 Task: Create Card Card0000000188 in Board Board0000000047 in Workspace WS0000000016 in Trello. Create Card Card0000000189 in Board Board0000000048 in Workspace WS0000000016 in Trello. Create Card Card0000000190 in Board Board0000000048 in Workspace WS0000000016 in Trello. Create Card Card0000000191 in Board Board0000000048 in Workspace WS0000000016 in Trello. Create Card Card0000000192 in Board Board0000000048 in Workspace WS0000000016 in Trello
Action: Mouse moved to (266, 249)
Screenshot: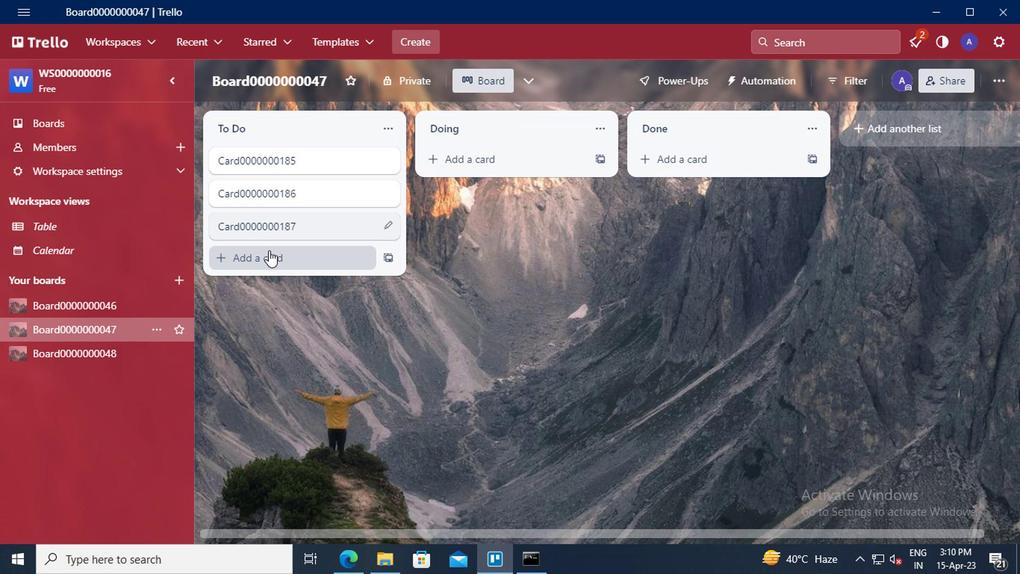 
Action: Mouse pressed left at (266, 249)
Screenshot: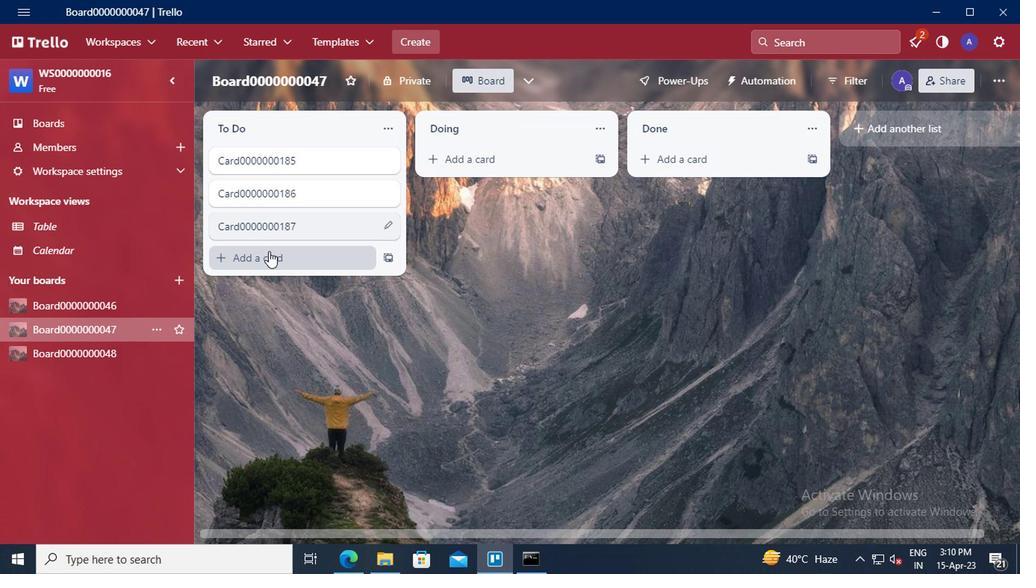 
Action: Key pressed <Key.shift>CARD0000000188
Screenshot: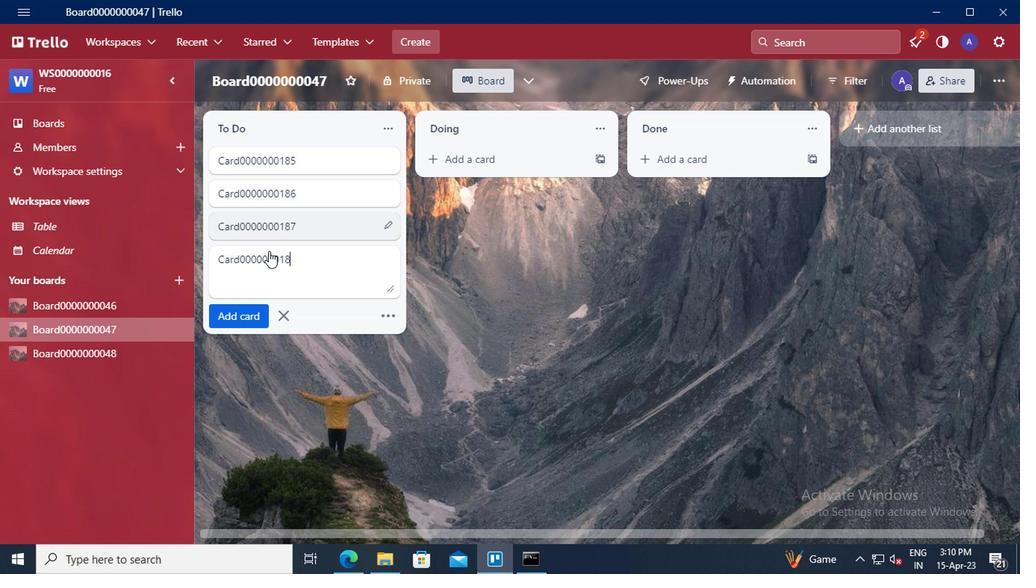 
Action: Mouse moved to (249, 316)
Screenshot: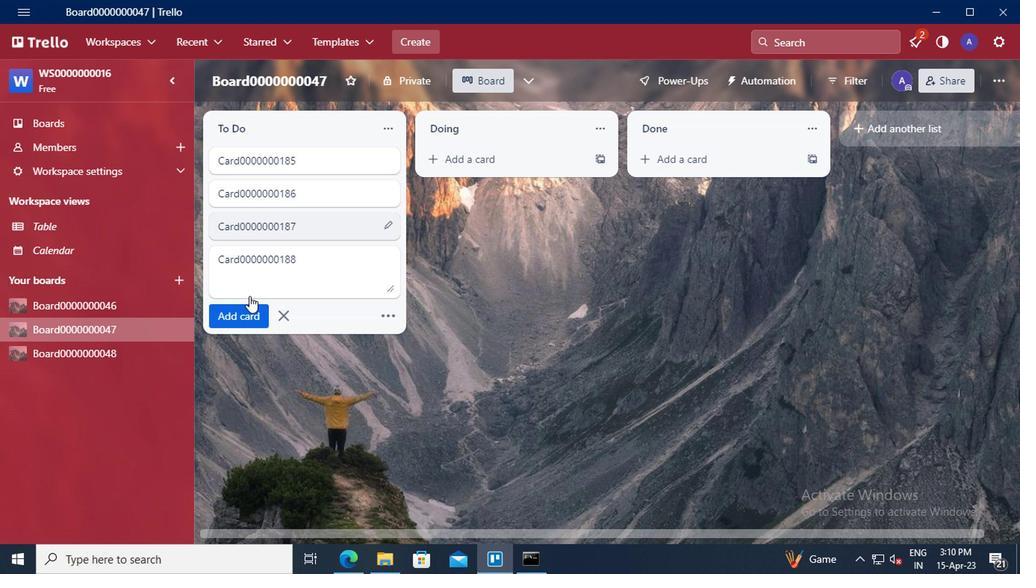 
Action: Mouse pressed left at (249, 316)
Screenshot: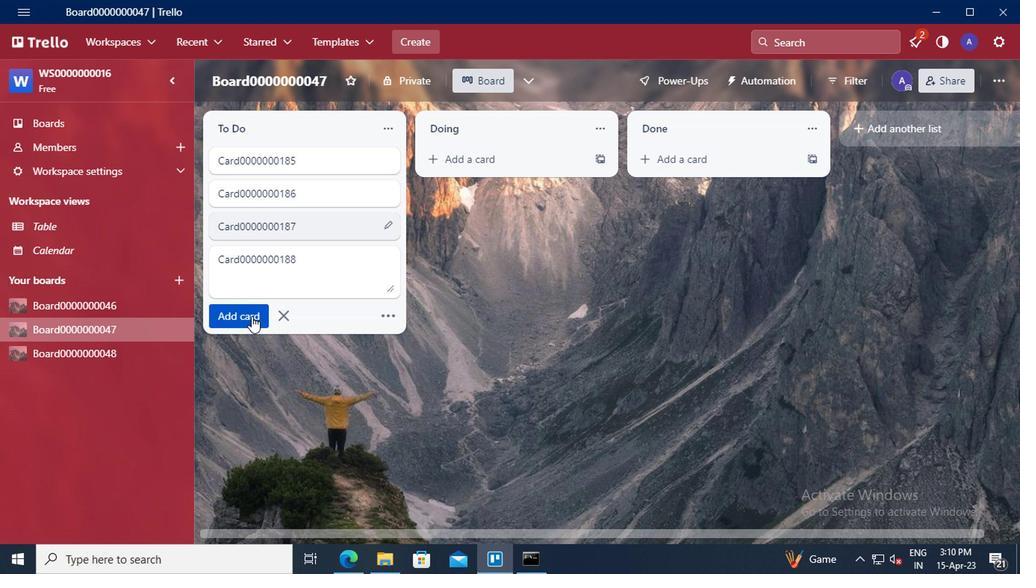 
Action: Mouse moved to (80, 351)
Screenshot: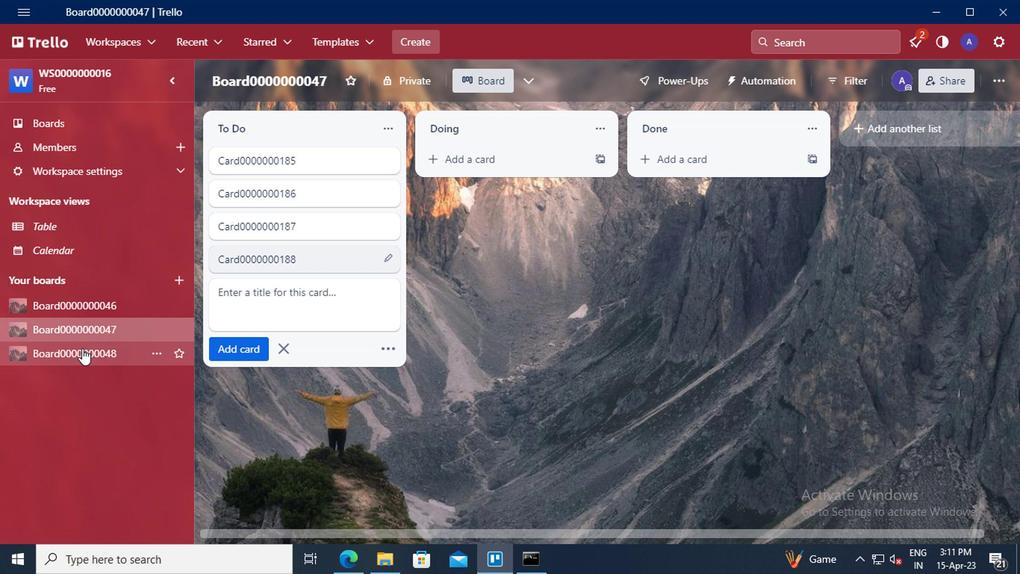 
Action: Mouse pressed left at (80, 351)
Screenshot: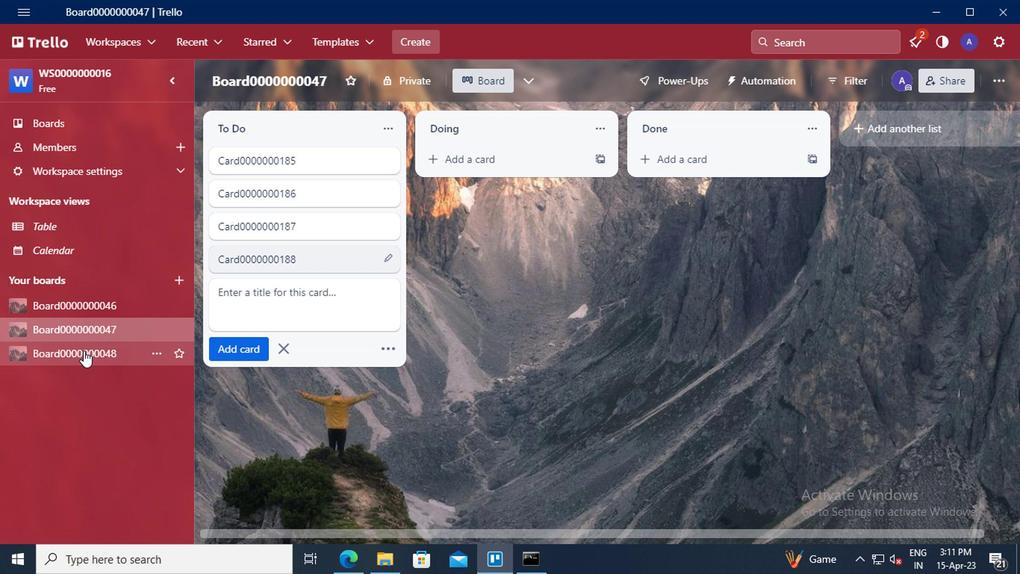
Action: Mouse moved to (262, 191)
Screenshot: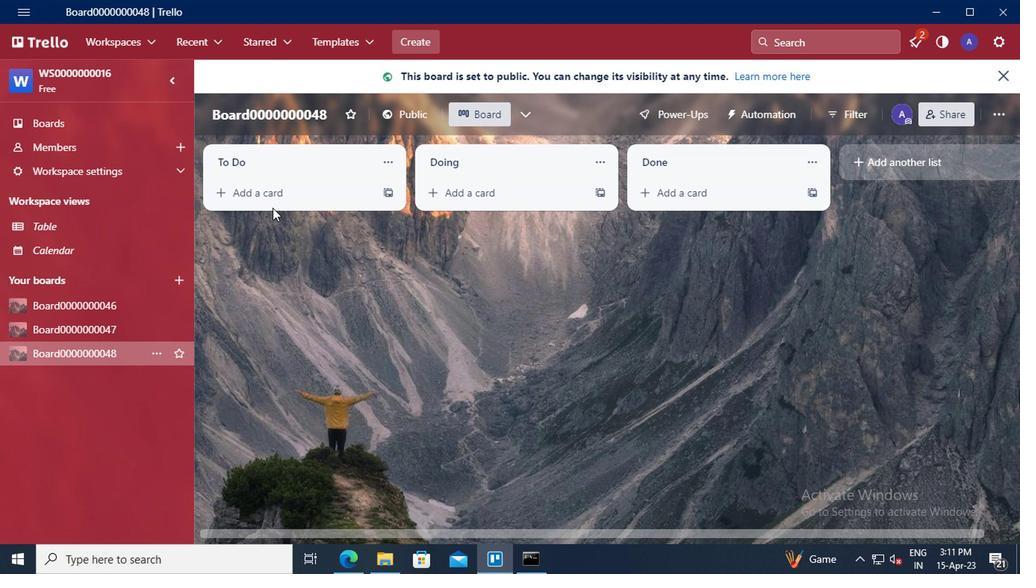 
Action: Mouse pressed left at (262, 191)
Screenshot: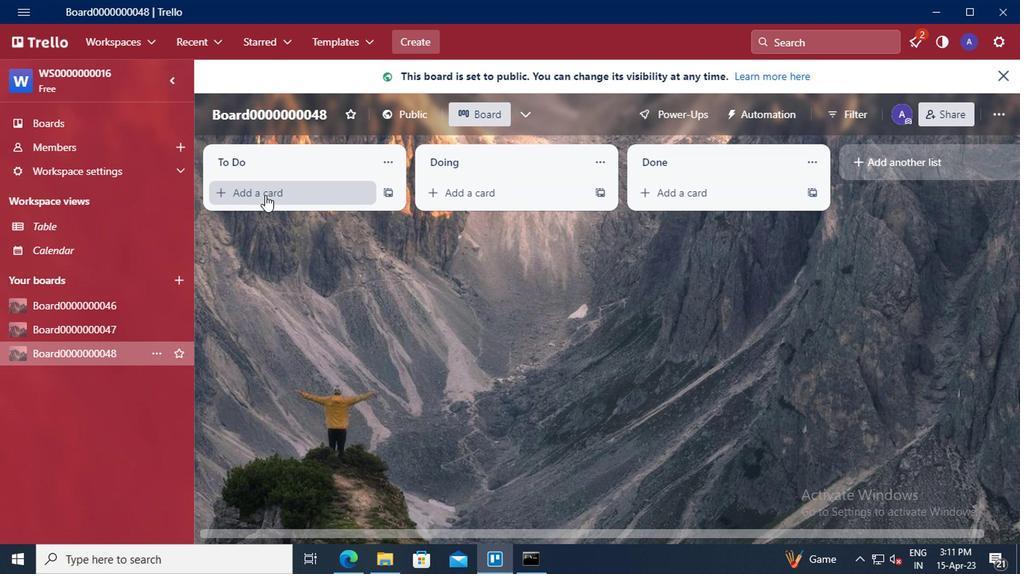 
Action: Mouse pressed left at (262, 191)
Screenshot: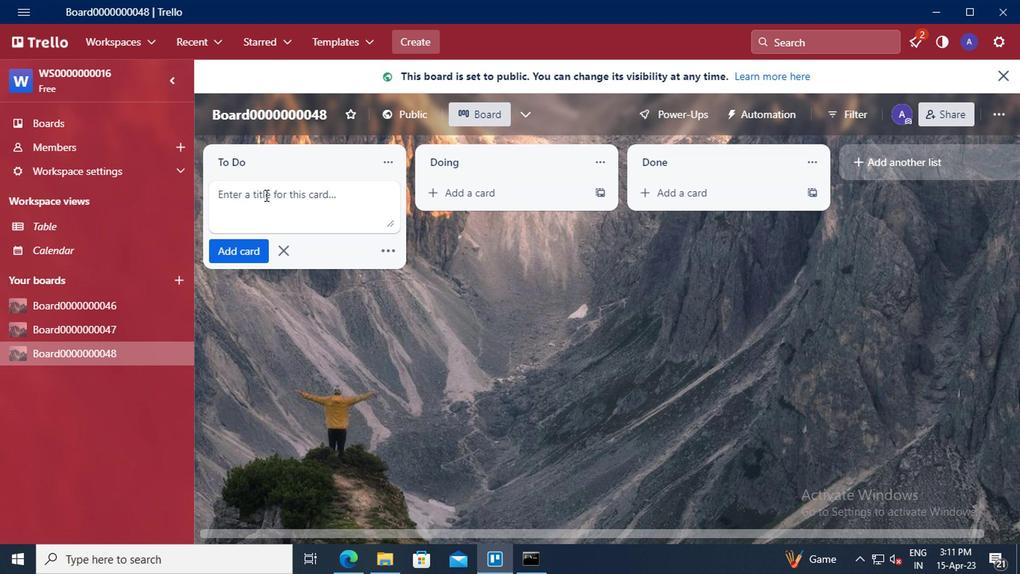 
Action: Key pressed <Key.shift>CARD0000000189
Screenshot: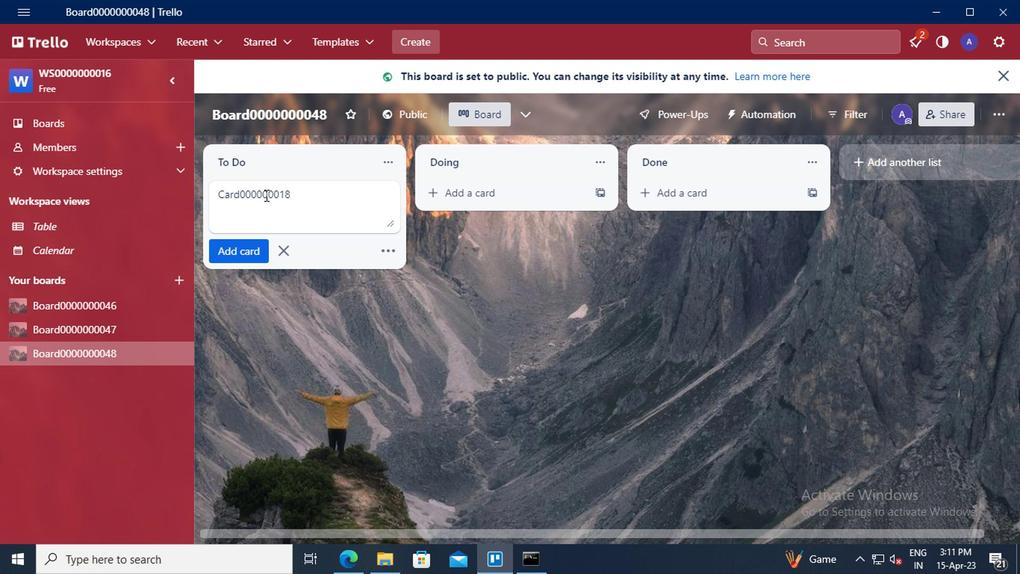 
Action: Mouse moved to (241, 250)
Screenshot: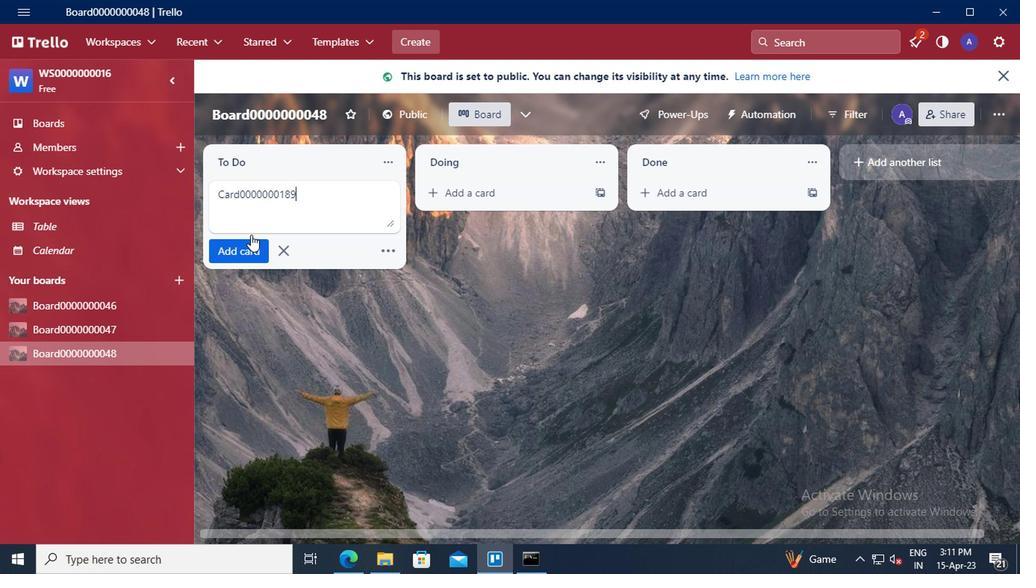 
Action: Mouse pressed left at (241, 250)
Screenshot: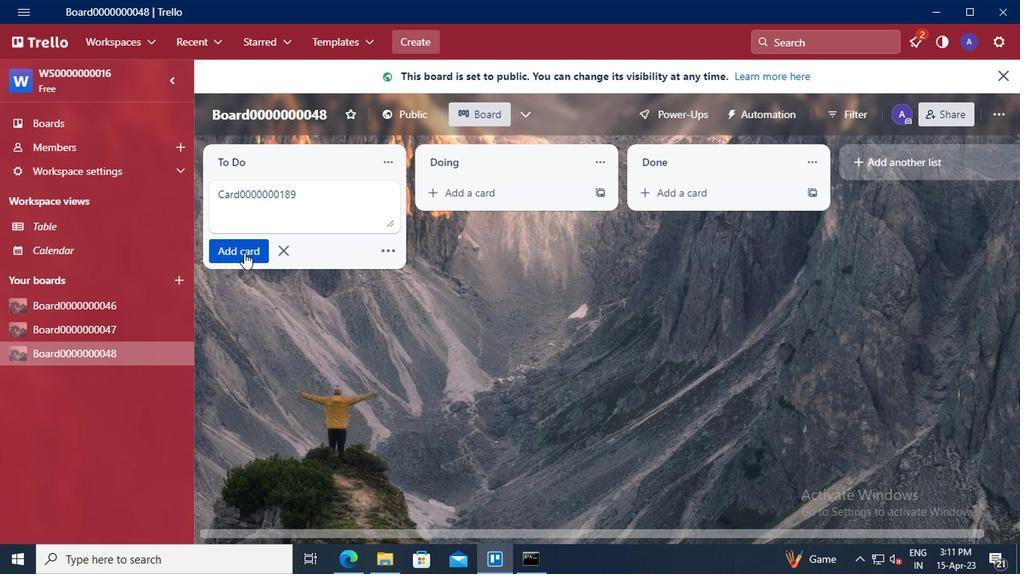 
Action: Mouse moved to (246, 241)
Screenshot: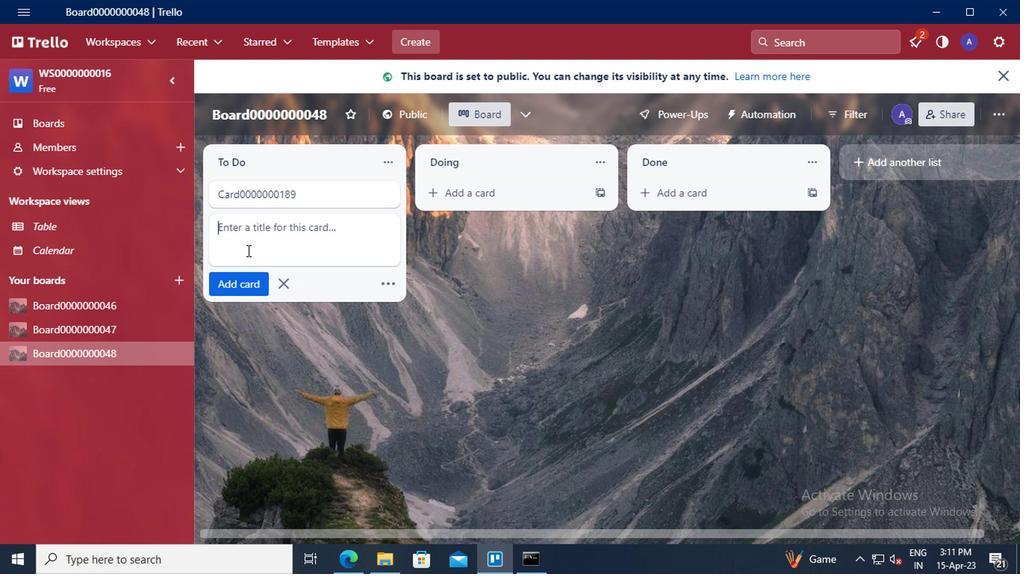 
Action: Mouse pressed left at (246, 241)
Screenshot: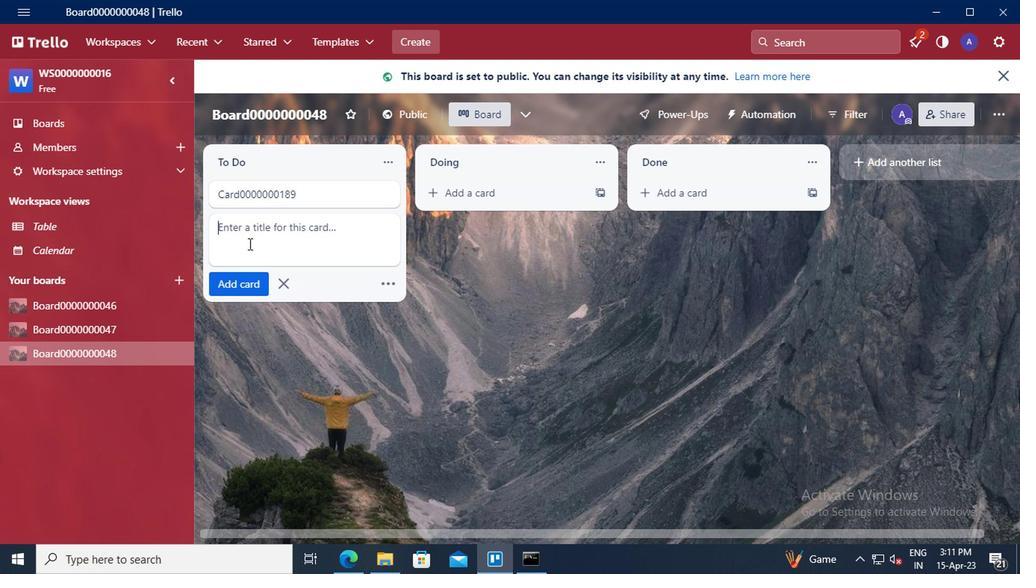 
Action: Mouse moved to (245, 240)
Screenshot: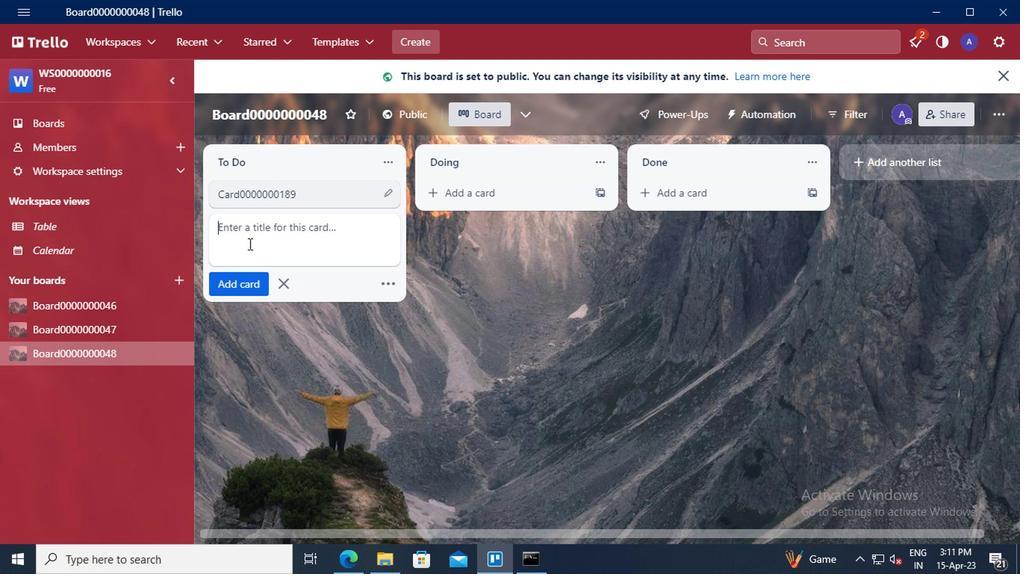 
Action: Key pressed <Key.shift>CARD0000000190
Screenshot: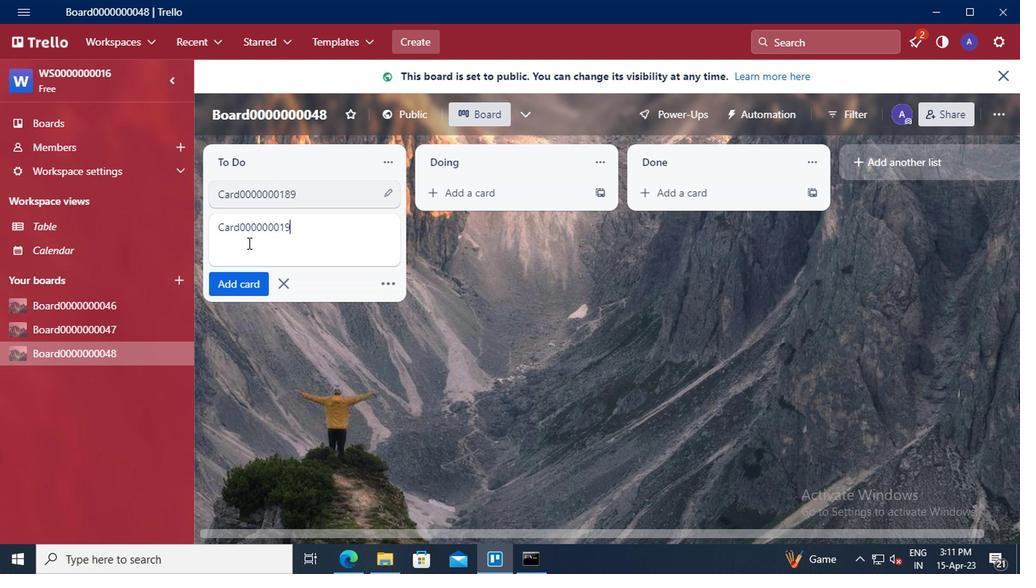 
Action: Mouse moved to (236, 286)
Screenshot: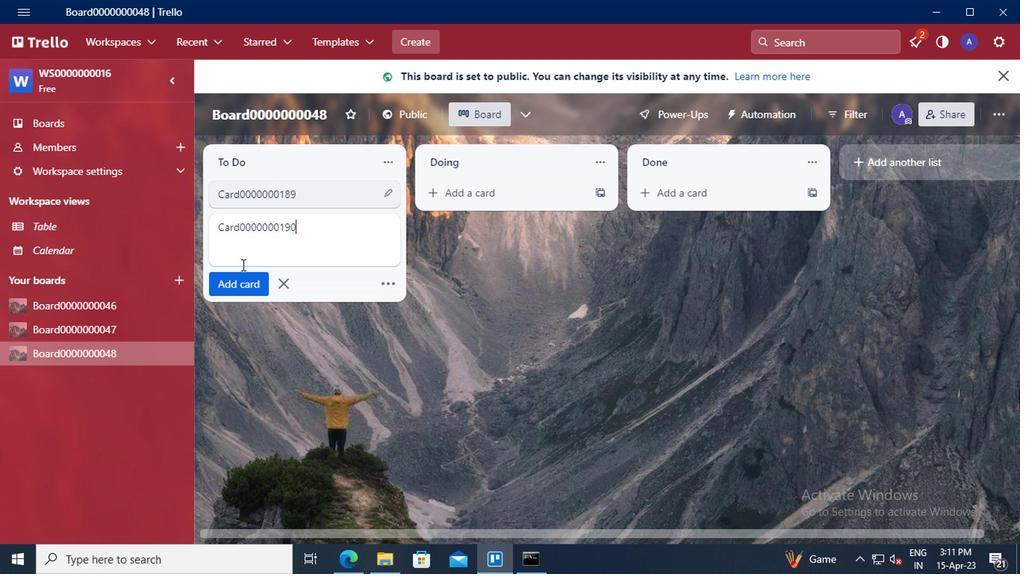 
Action: Mouse pressed left at (236, 286)
Screenshot: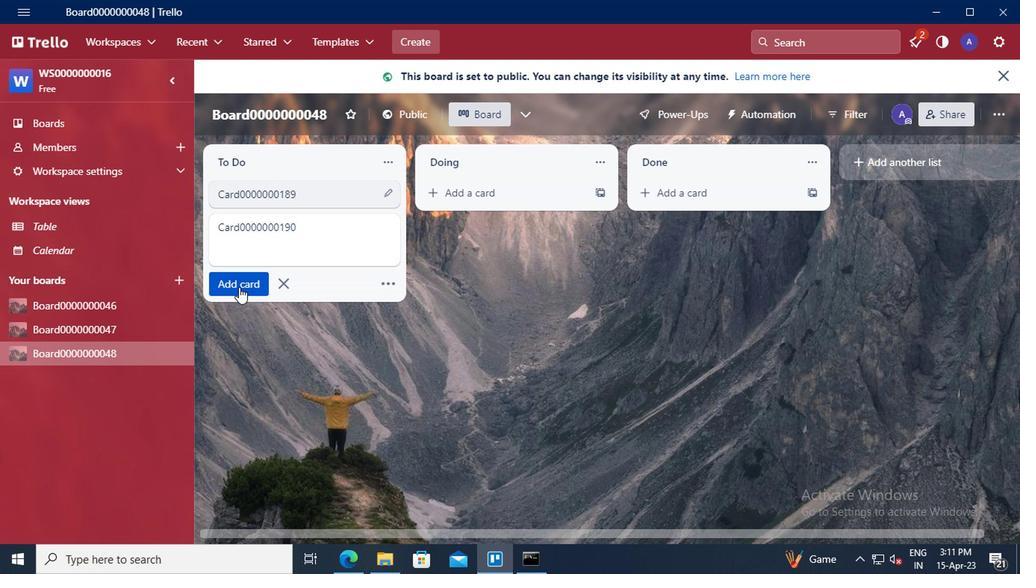 
Action: Mouse moved to (240, 263)
Screenshot: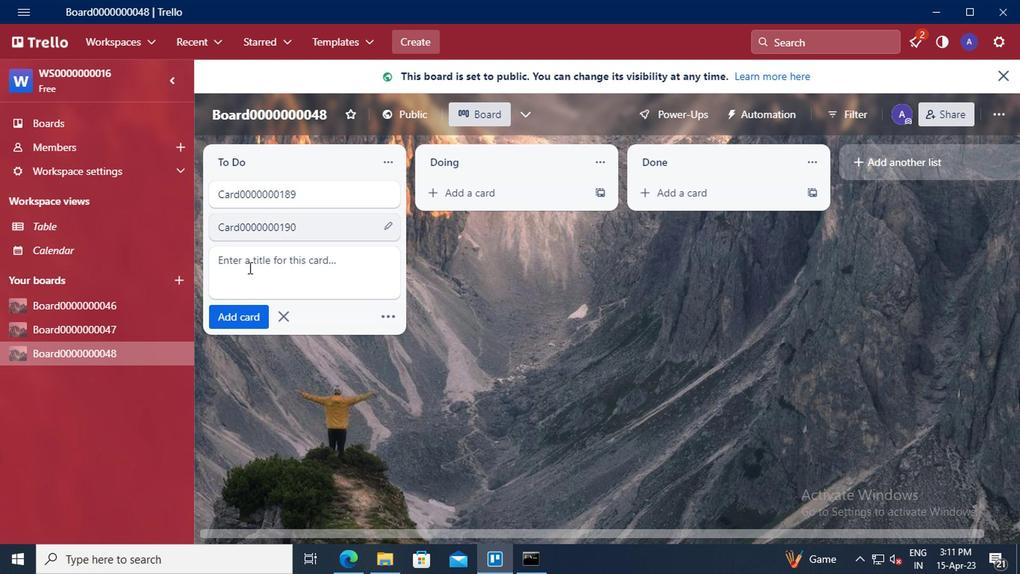 
Action: Mouse pressed left at (240, 263)
Screenshot: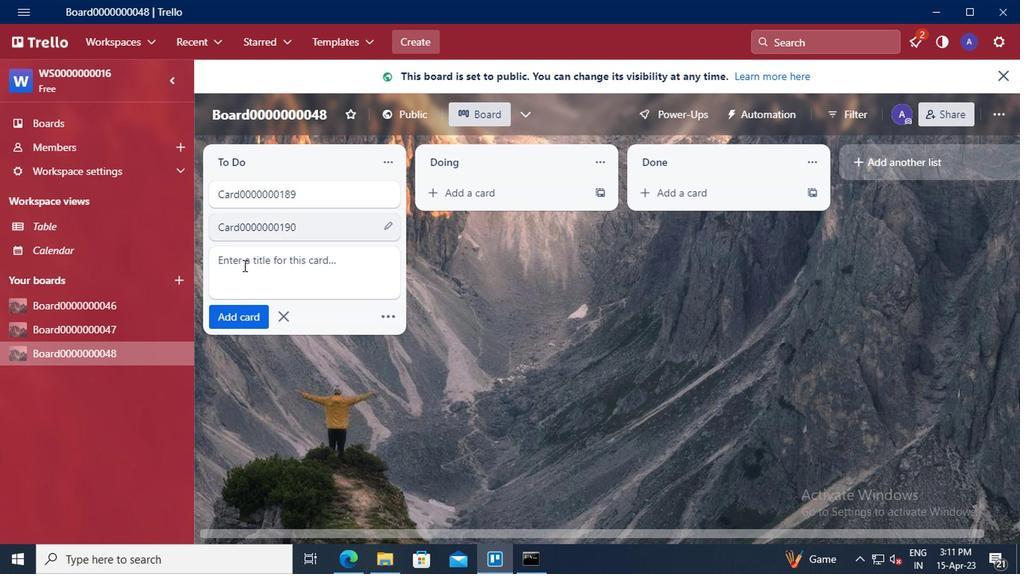 
Action: Key pressed <Key.shift>CARD0000000191
Screenshot: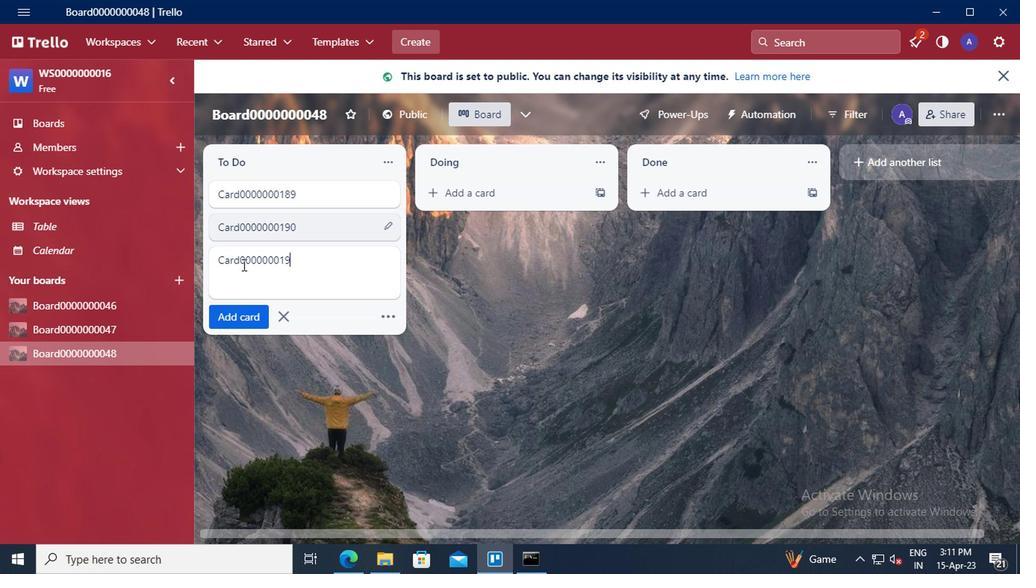 
Action: Mouse moved to (240, 315)
Screenshot: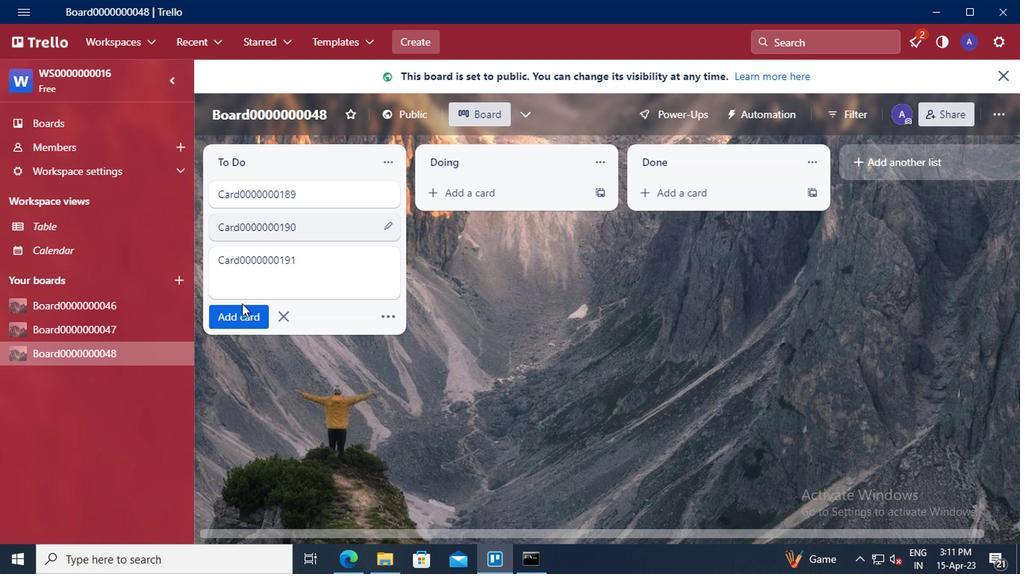 
Action: Mouse pressed left at (240, 315)
Screenshot: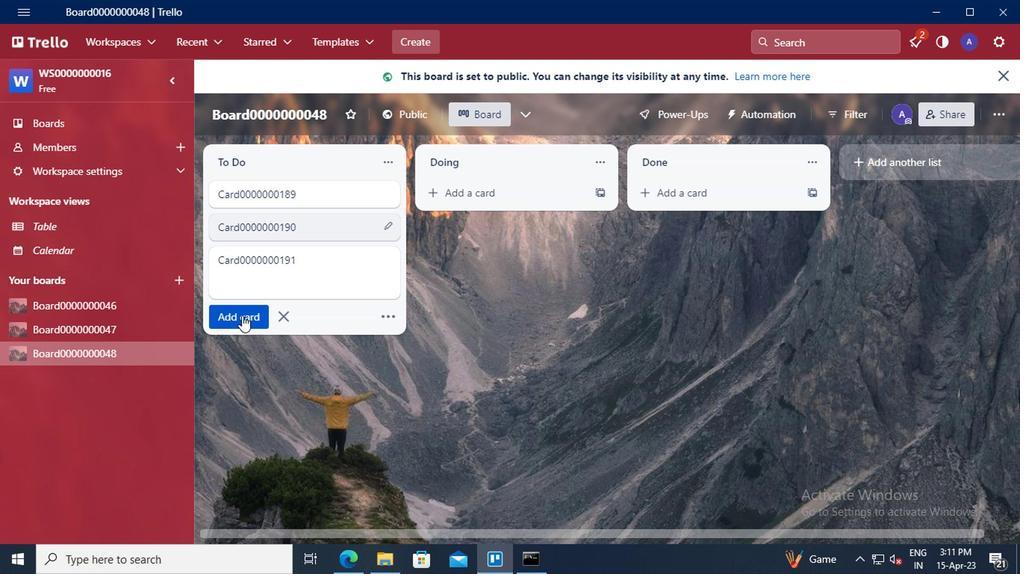 
Action: Mouse moved to (238, 305)
Screenshot: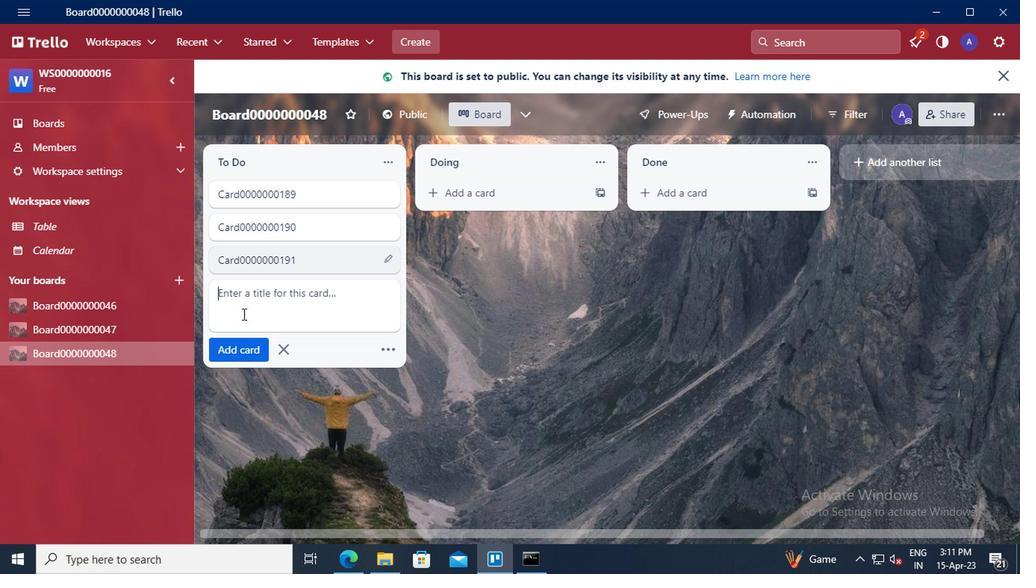 
Action: Mouse pressed left at (238, 305)
Screenshot: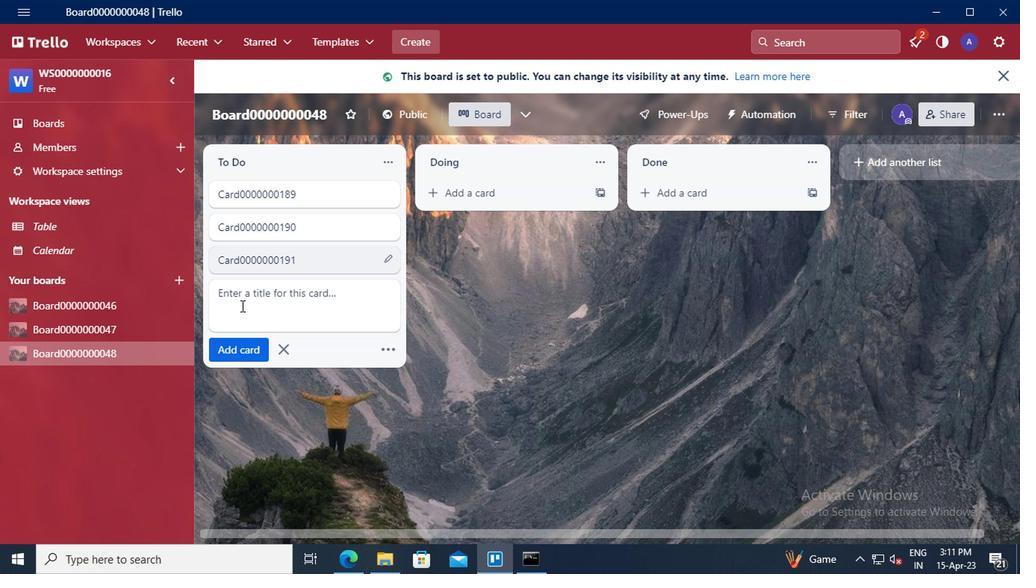 
Action: Key pressed <Key.shift>CARD0000000192
Screenshot: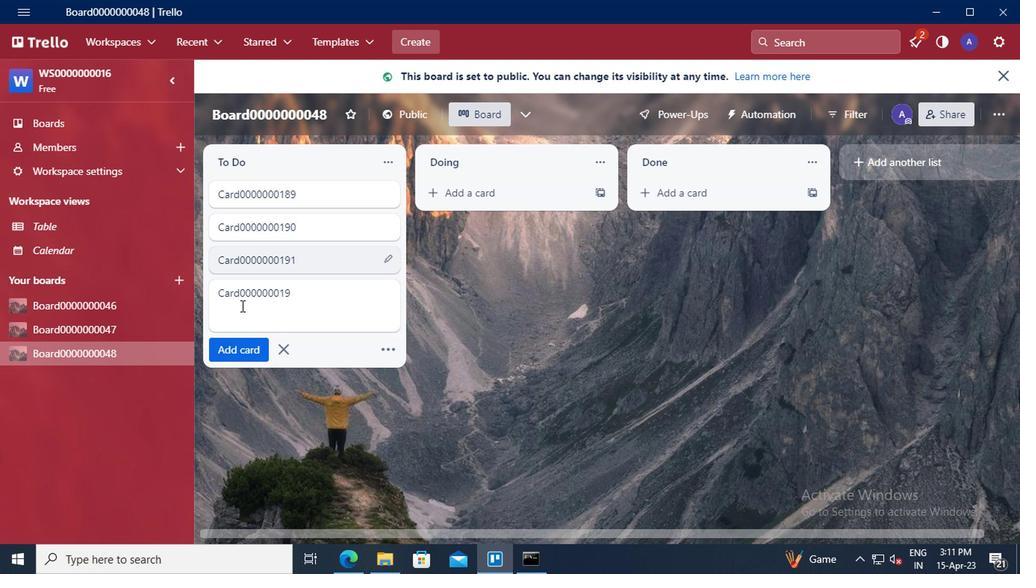 
Action: Mouse moved to (237, 351)
Screenshot: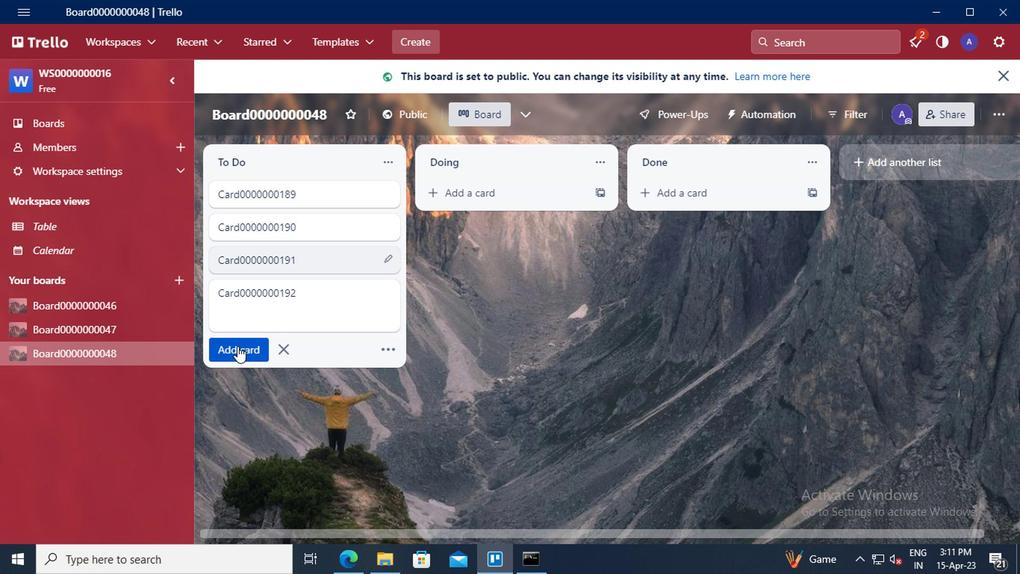 
Action: Mouse pressed left at (237, 351)
Screenshot: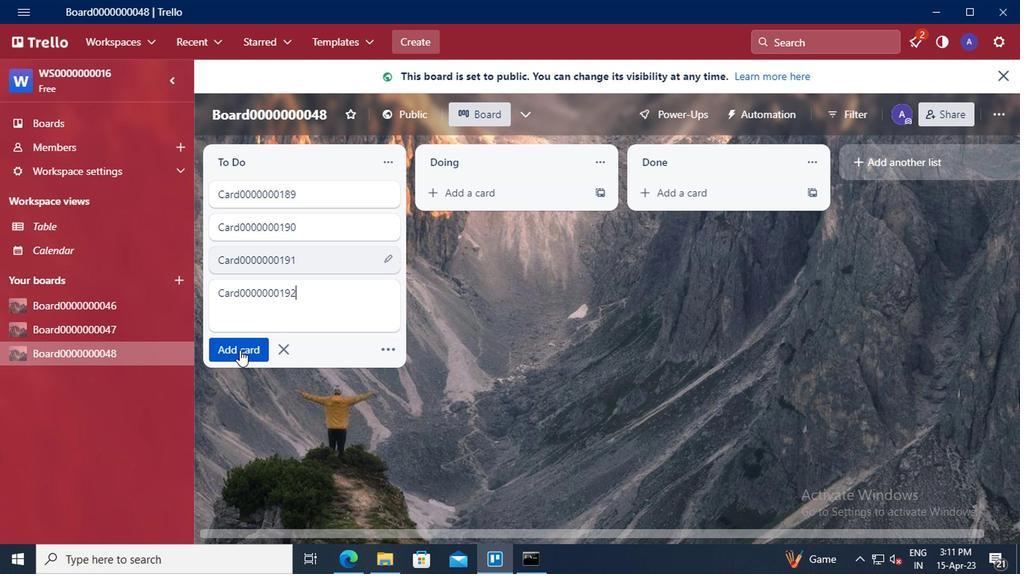 
